 Task: Create in the project TransportWorks a sprint 'Black Hole'.
Action: Mouse moved to (989, 348)
Screenshot: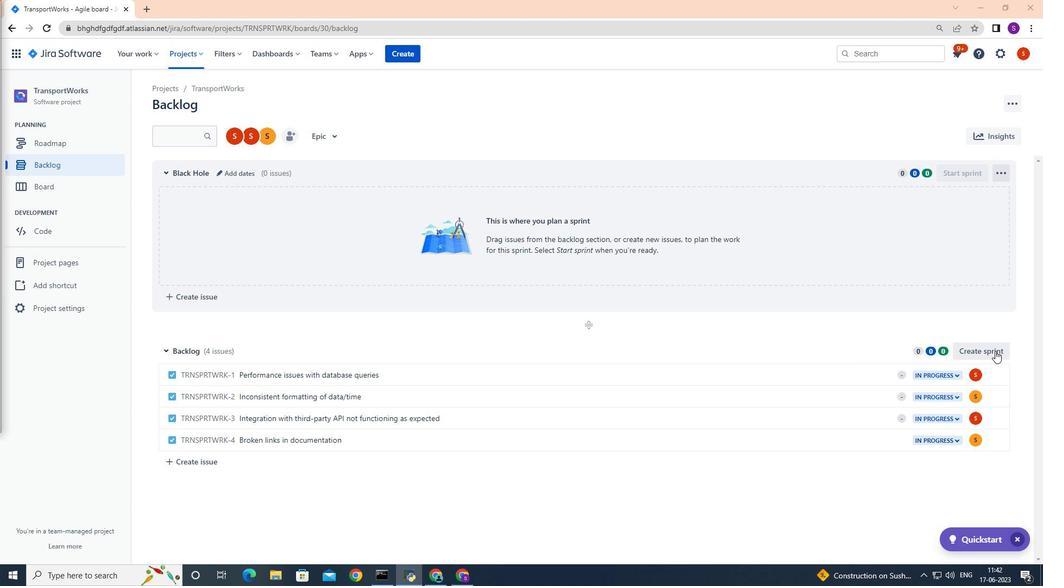 
Action: Mouse pressed left at (989, 348)
Screenshot: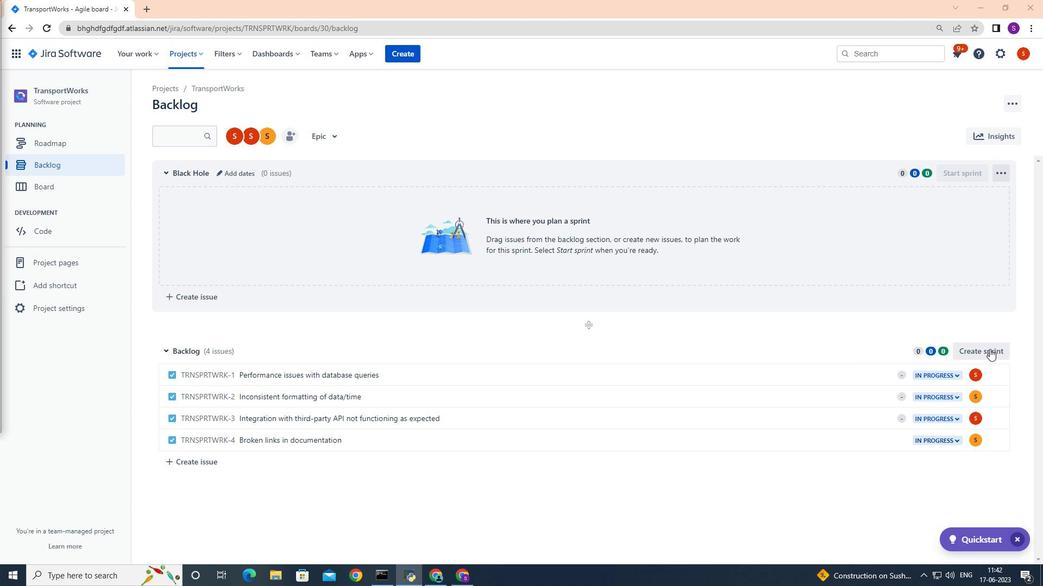 
Action: Mouse moved to (220, 347)
Screenshot: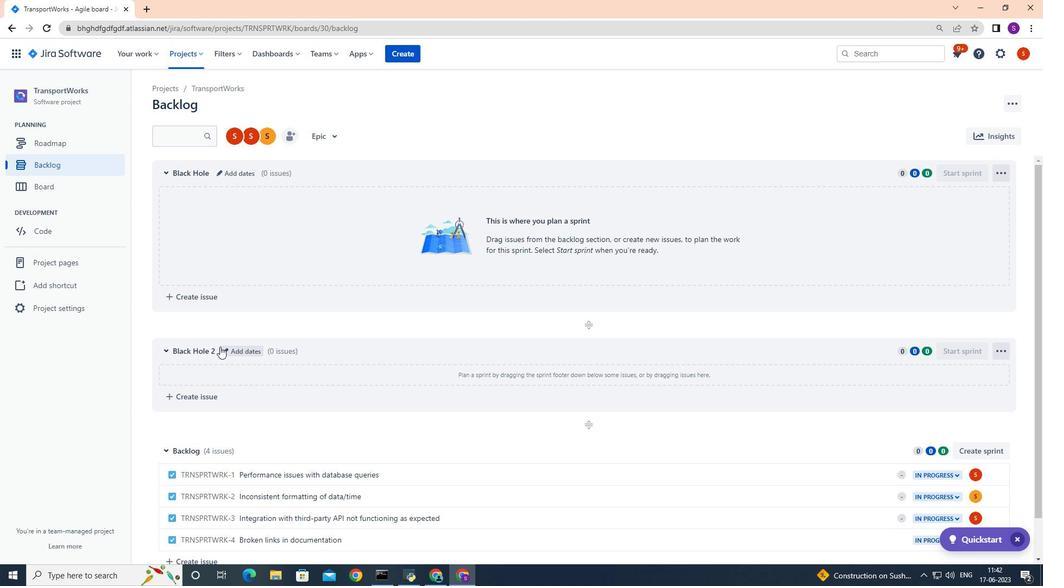 
Action: Mouse pressed left at (220, 347)
Screenshot: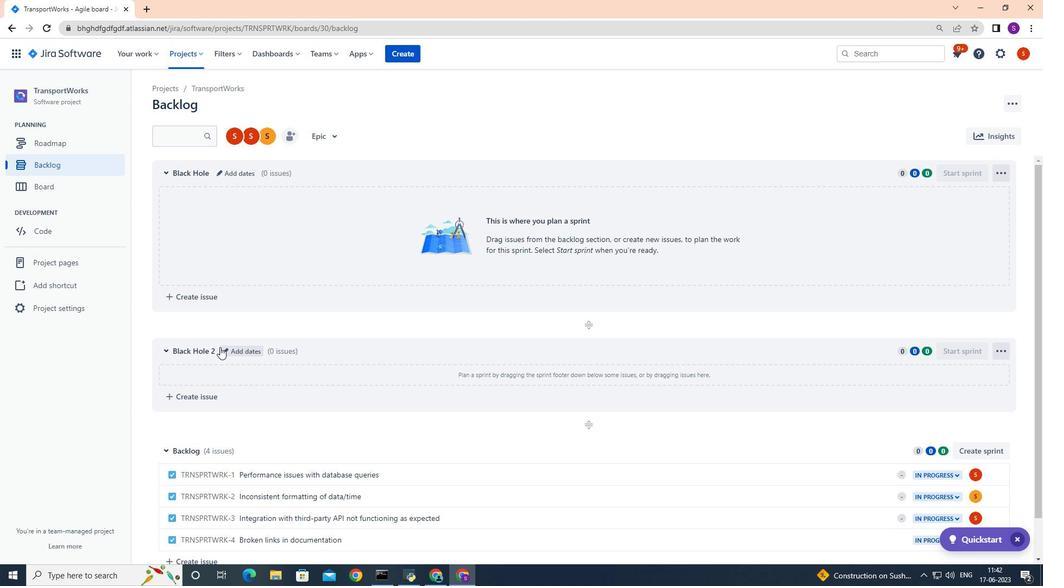 
Action: Mouse moved to (220, 347)
Screenshot: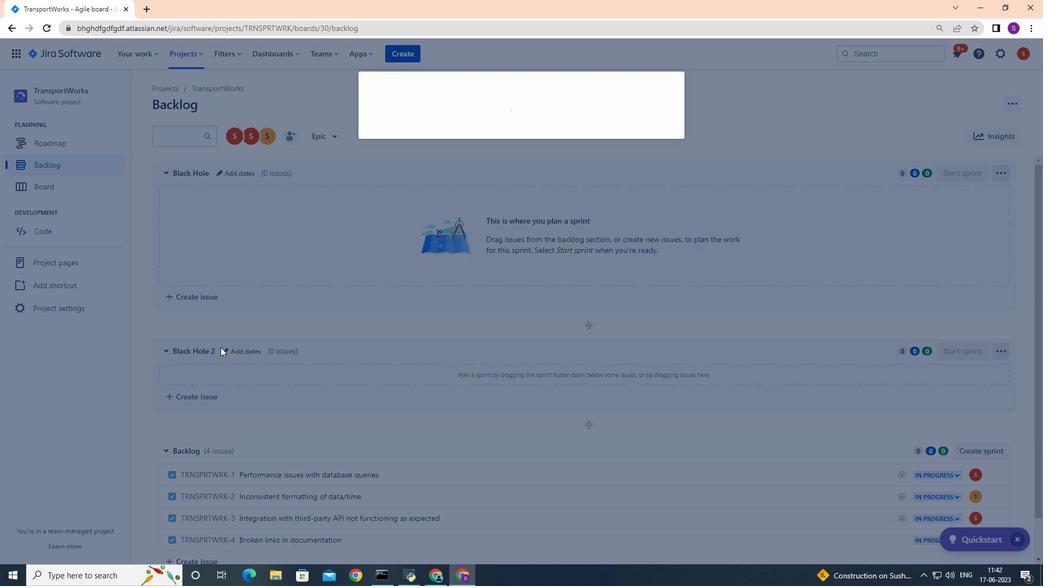 
Action: Key pressed <Key.backspace><Key.backspace><Key.backspace><Key.backspace><Key.backspace><Key.backspace><Key.backspace><Key.backspace><Key.backspace><Key.backspace><Key.backspace><Key.backspace><Key.backspace><Key.backspace><Key.backspace><Key.backspace><Key.backspace><Key.backspace><Key.backspace><Key.backspace><Key.backspace><Key.shift>Black<Key.space><Key.shift><Key.shift><Key.shift><Key.shift>Hi<Key.backspace>ole
Screenshot: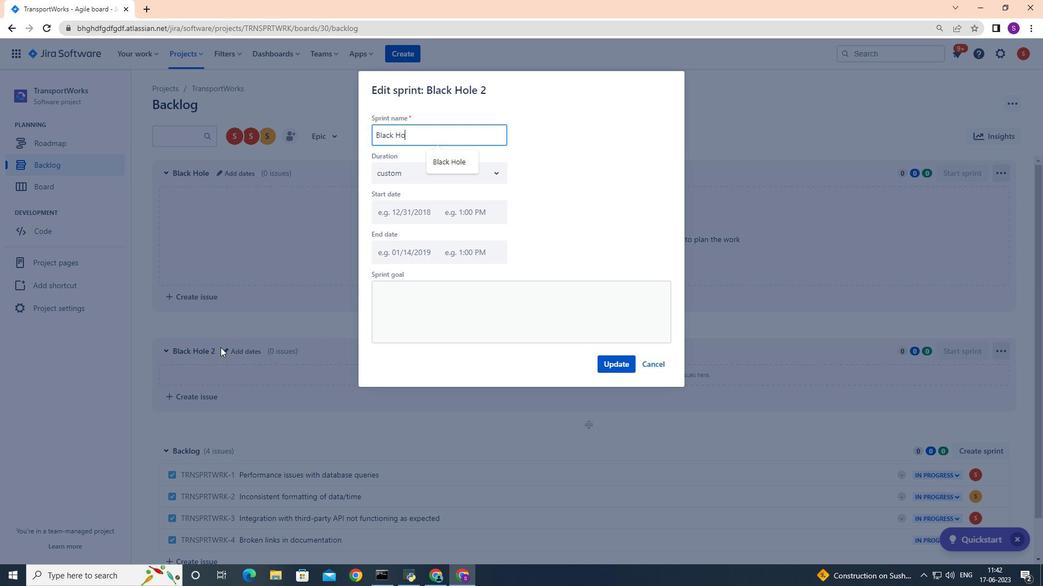 
Action: Mouse moved to (623, 362)
Screenshot: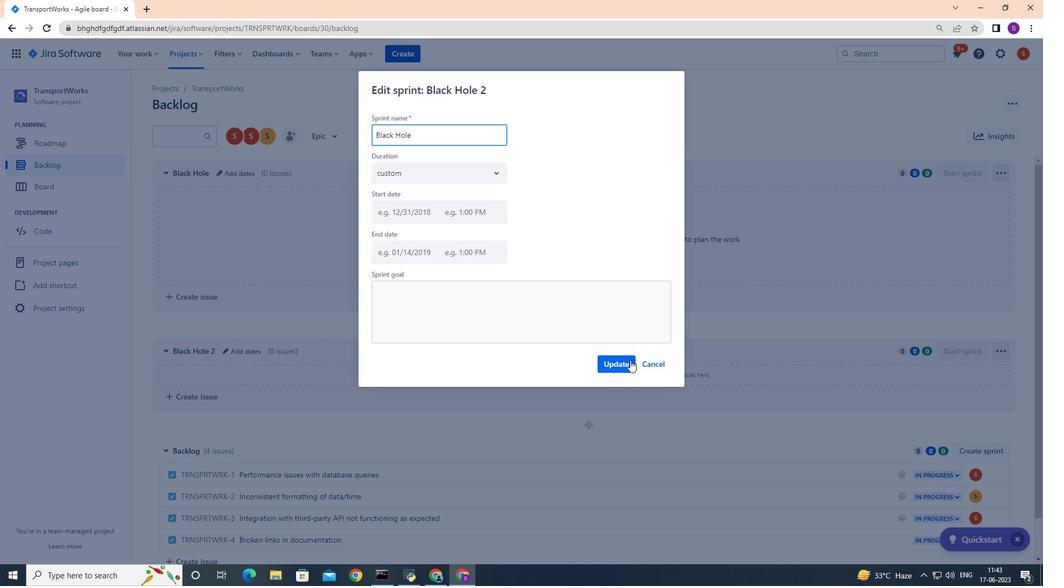 
Action: Mouse pressed left at (623, 362)
Screenshot: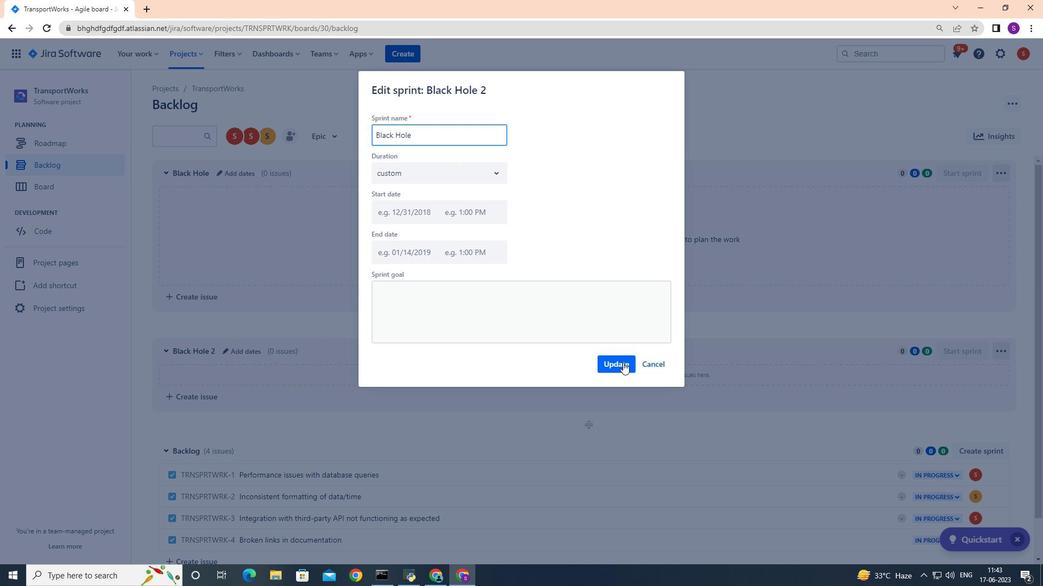 
